 Task: Use the formula "MAP" in spreadsheet "Project portfolio".
Action: Mouse moved to (154, 332)
Screenshot: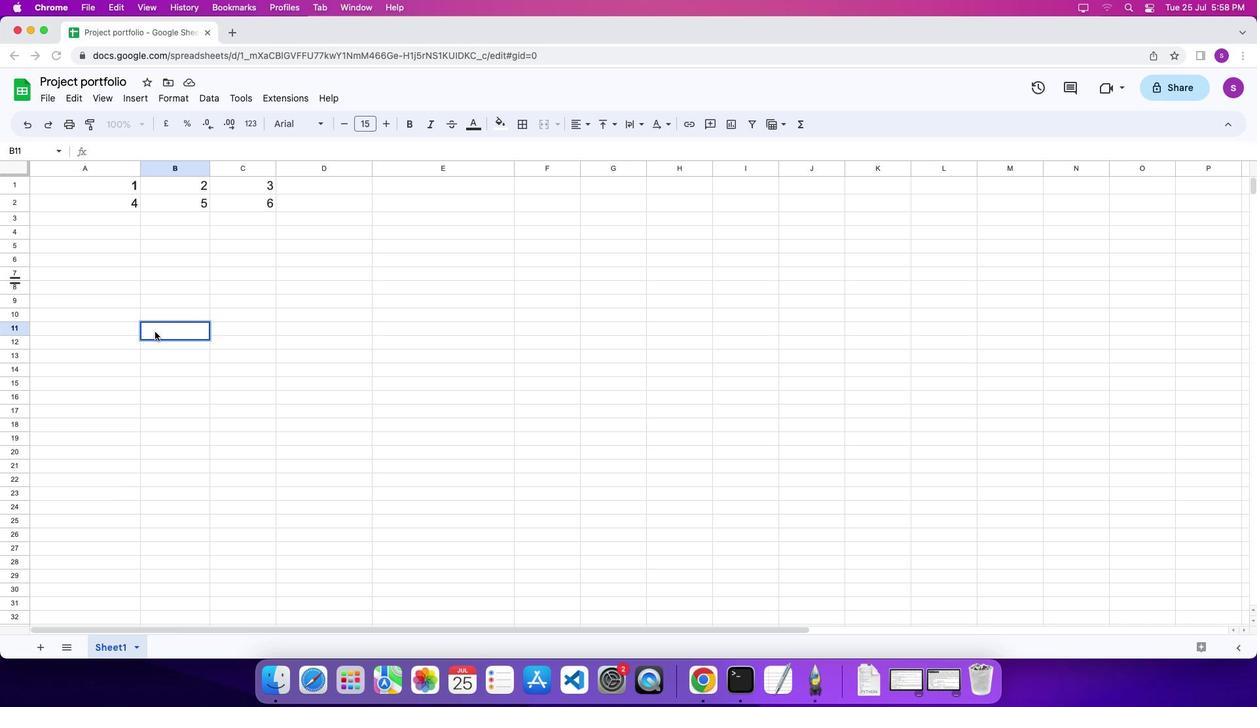 
Action: Mouse pressed left at (154, 332)
Screenshot: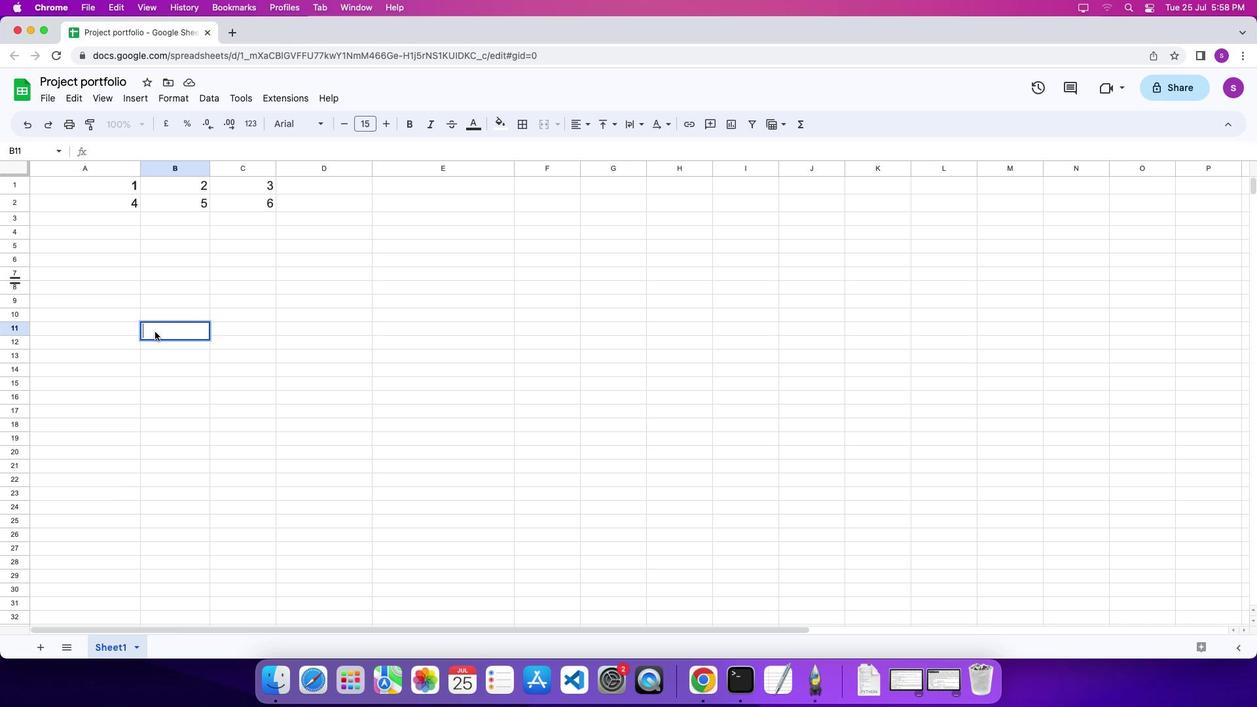 
Action: Mouse moved to (169, 334)
Screenshot: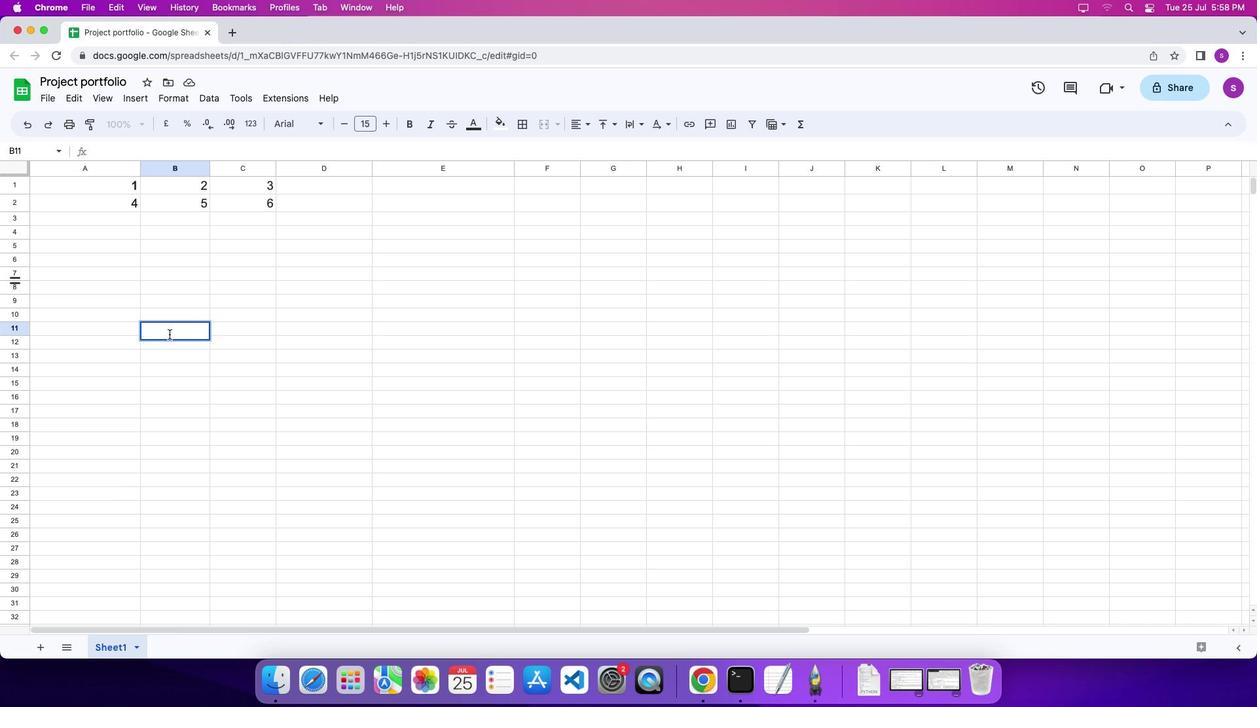 
Action: Key pressed '='
Screenshot: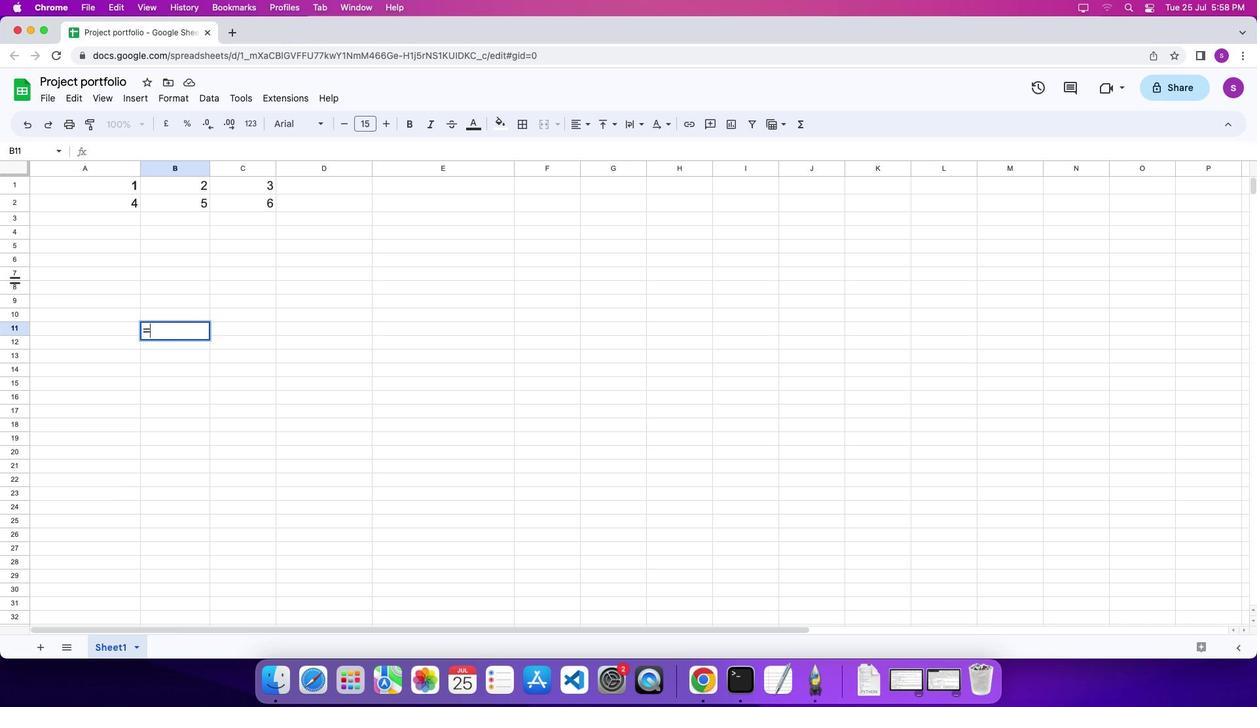 
Action: Mouse moved to (797, 128)
Screenshot: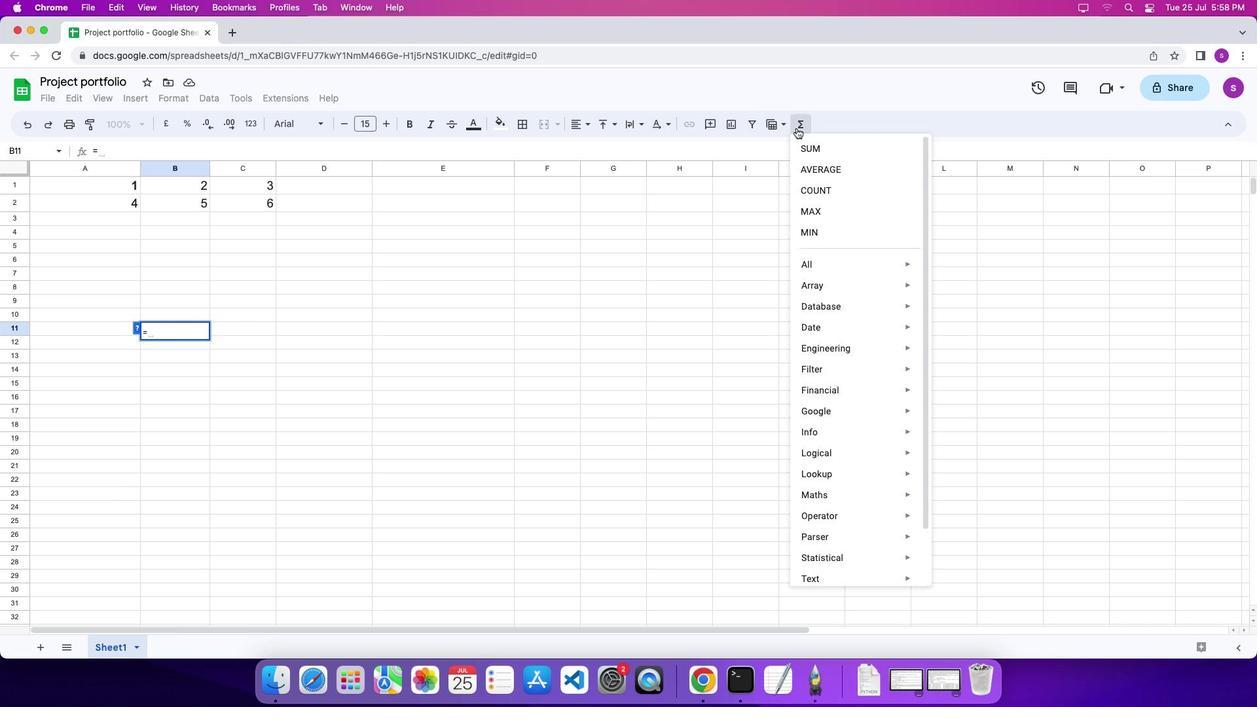 
Action: Mouse pressed left at (797, 128)
Screenshot: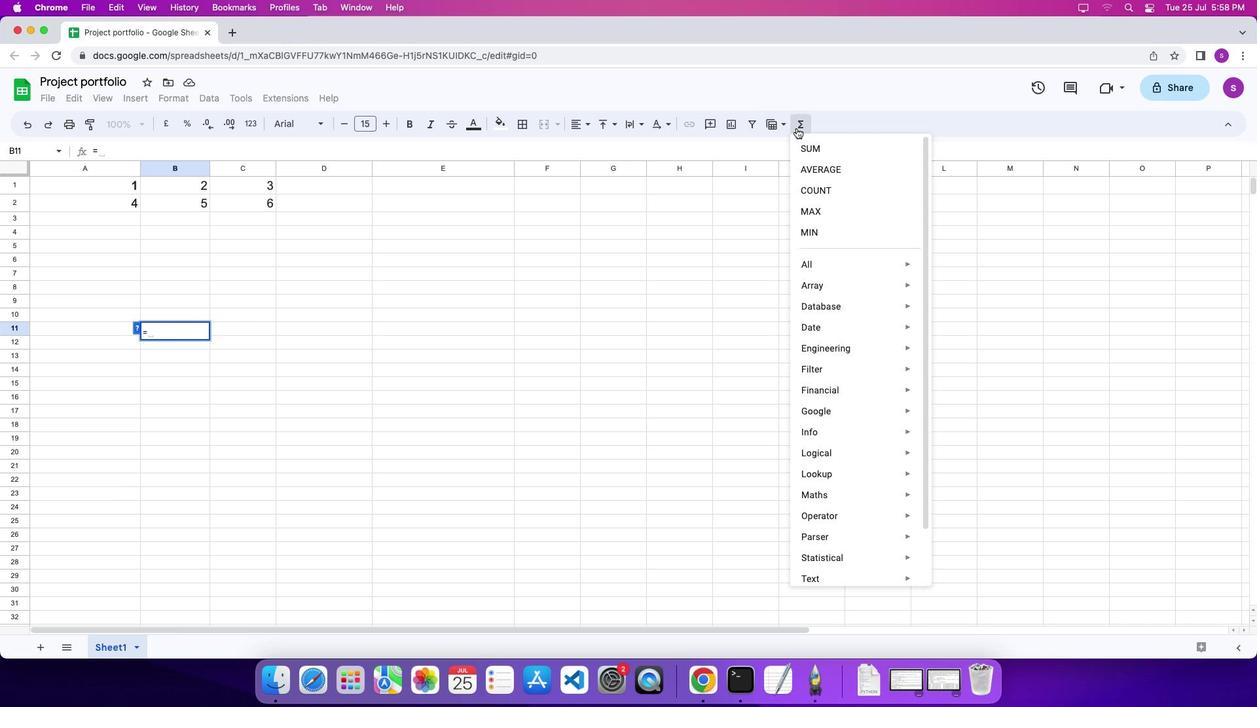 
Action: Mouse moved to (1009, 566)
Screenshot: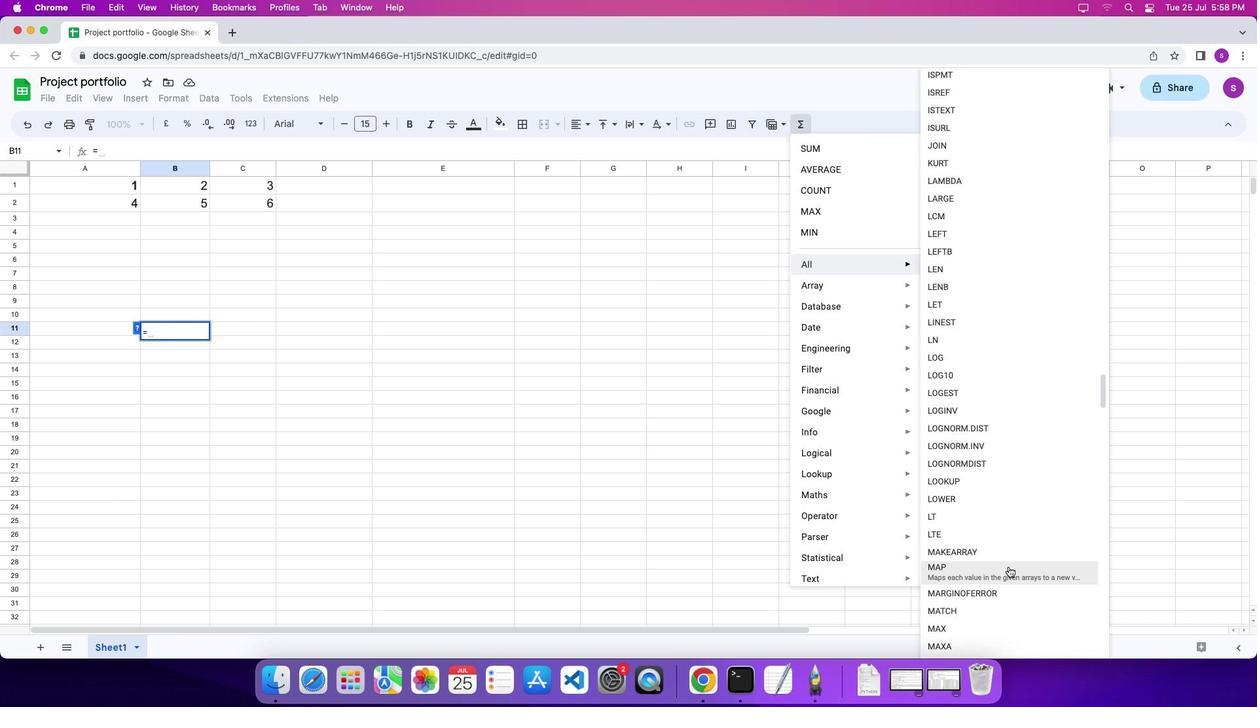 
Action: Mouse pressed left at (1009, 566)
Screenshot: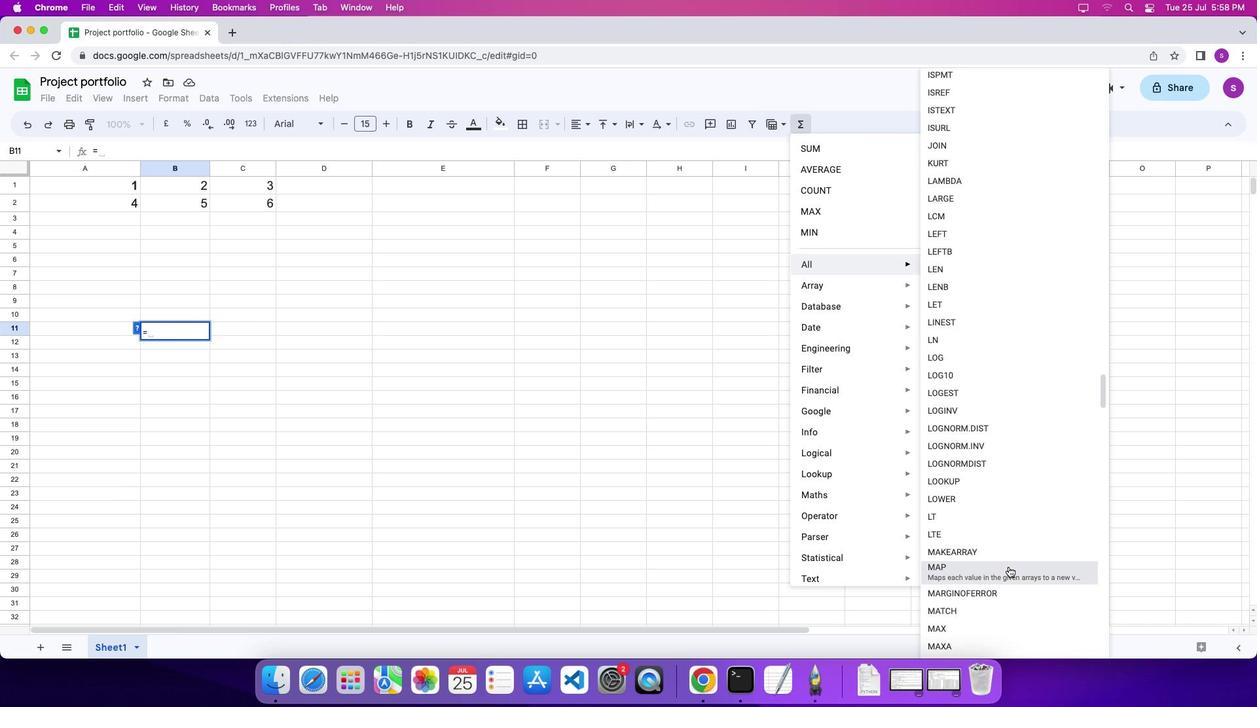 
Action: Mouse moved to (992, 552)
Screenshot: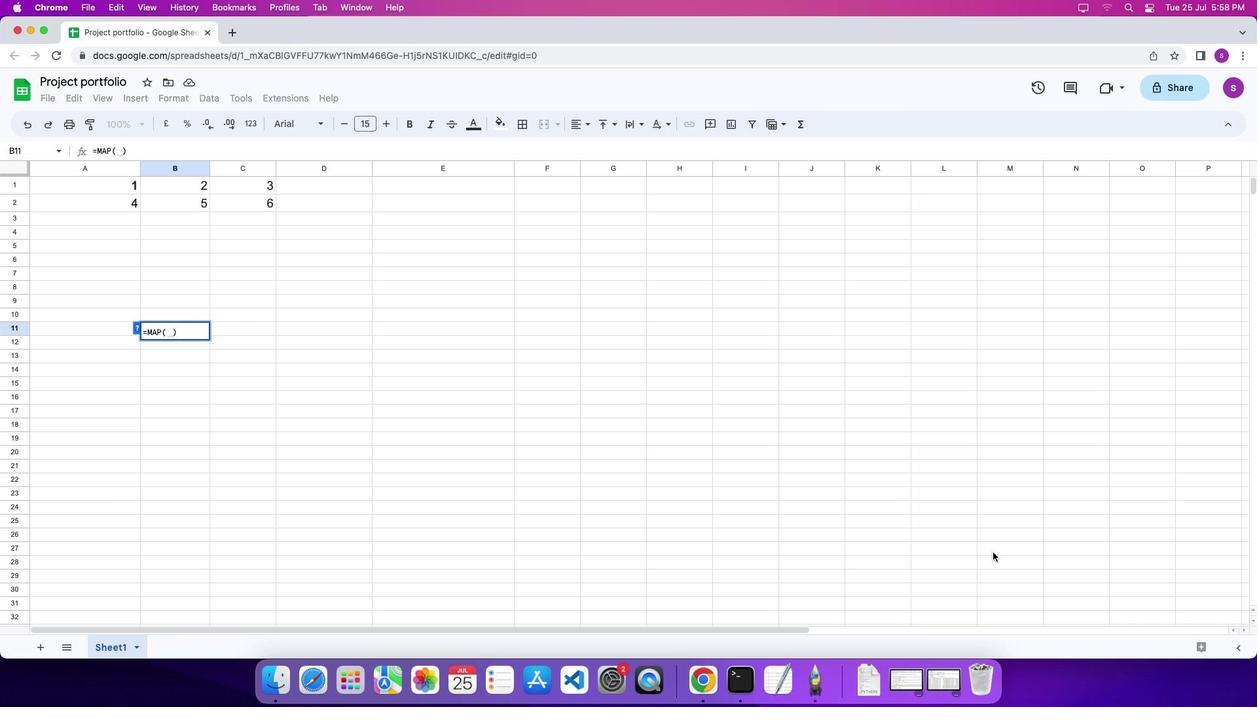 
Action: Key pressed Key.shift
Screenshot: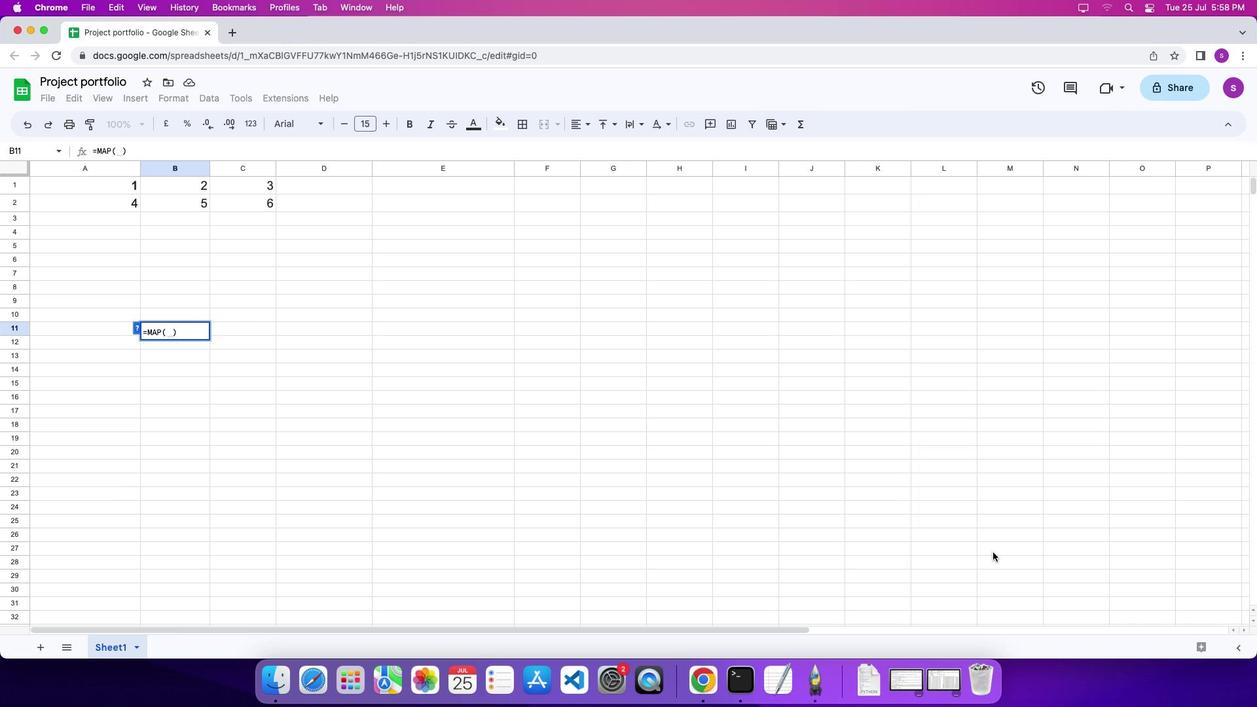 
Action: Mouse moved to (119, 182)
Screenshot: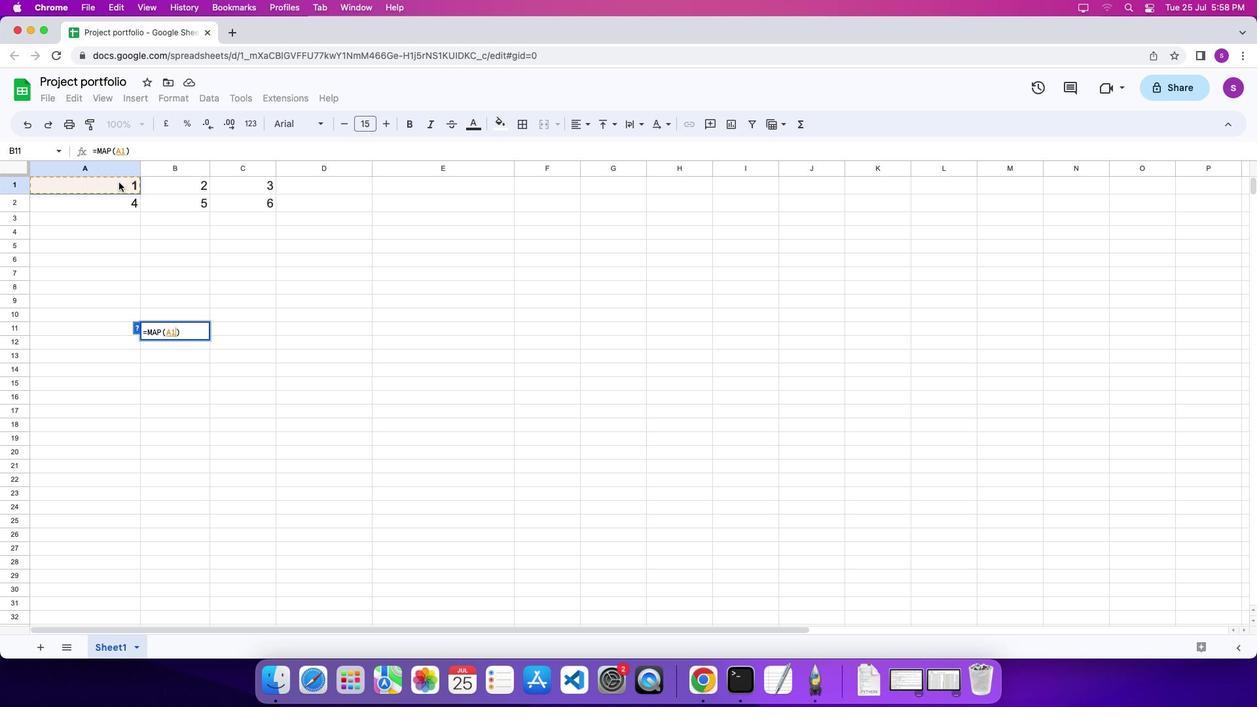 
Action: Mouse pressed left at (119, 182)
Screenshot: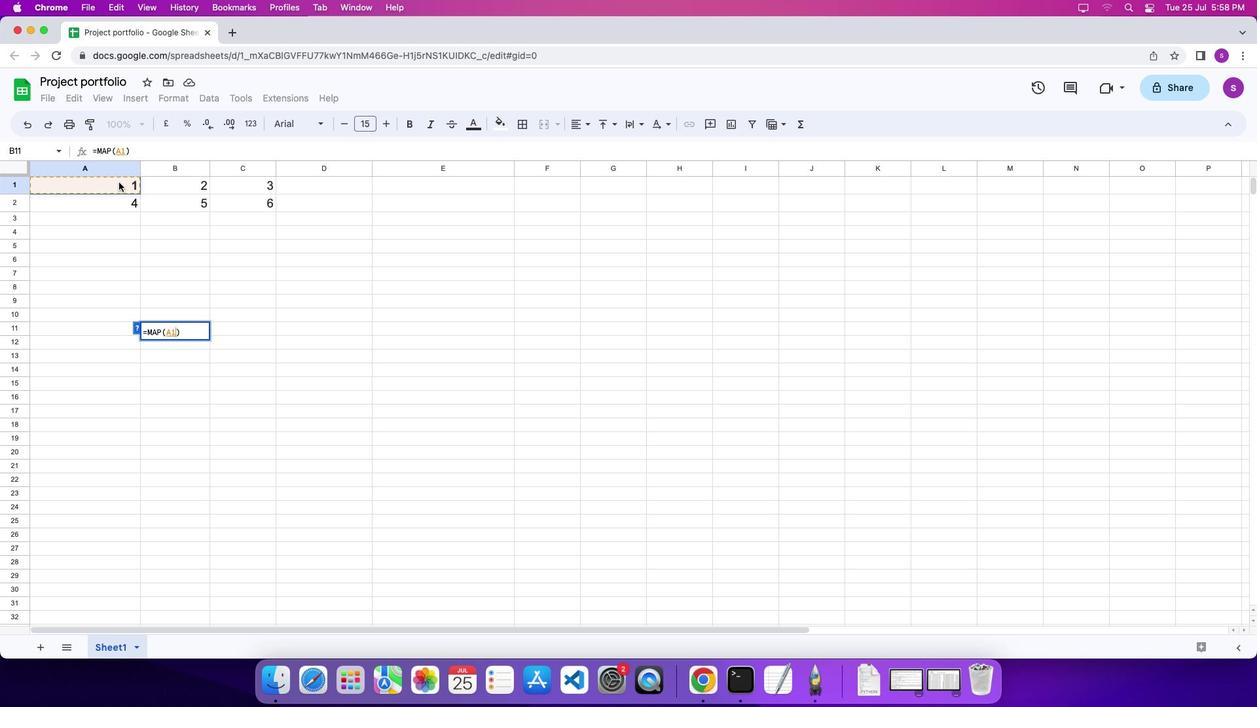 
Action: Mouse moved to (237, 199)
Screenshot: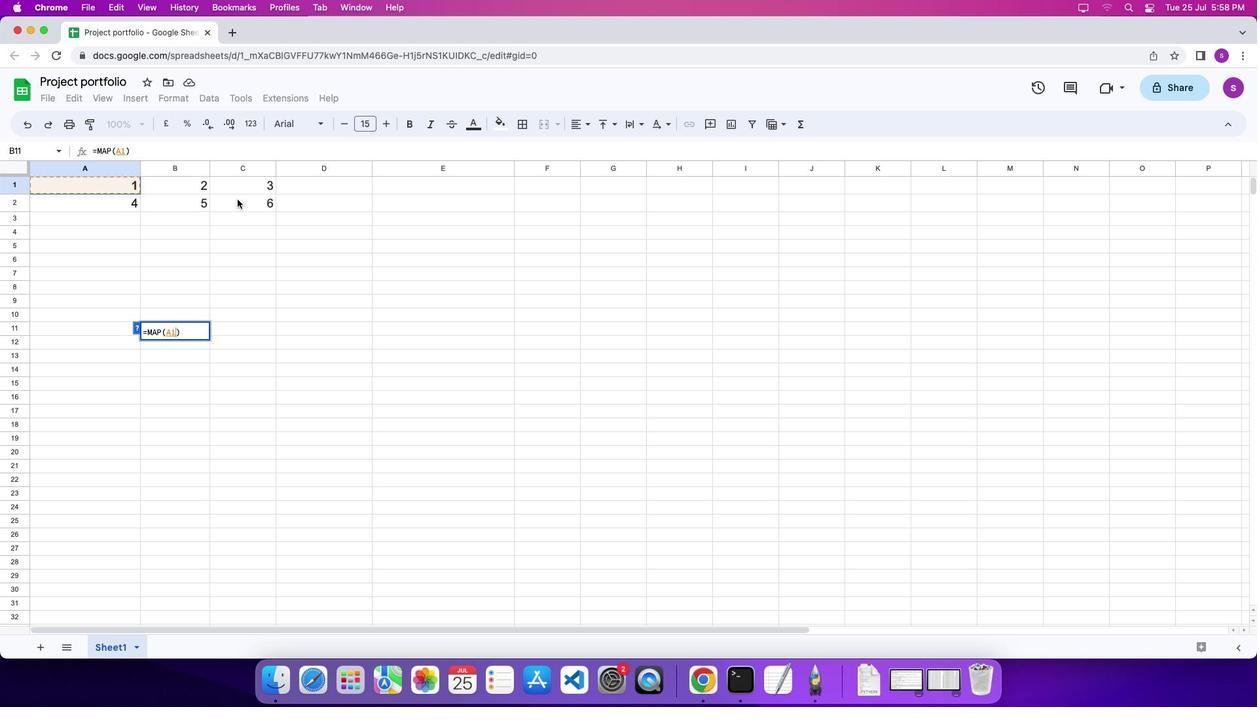 
Action: Mouse pressed left at (237, 199)
Screenshot: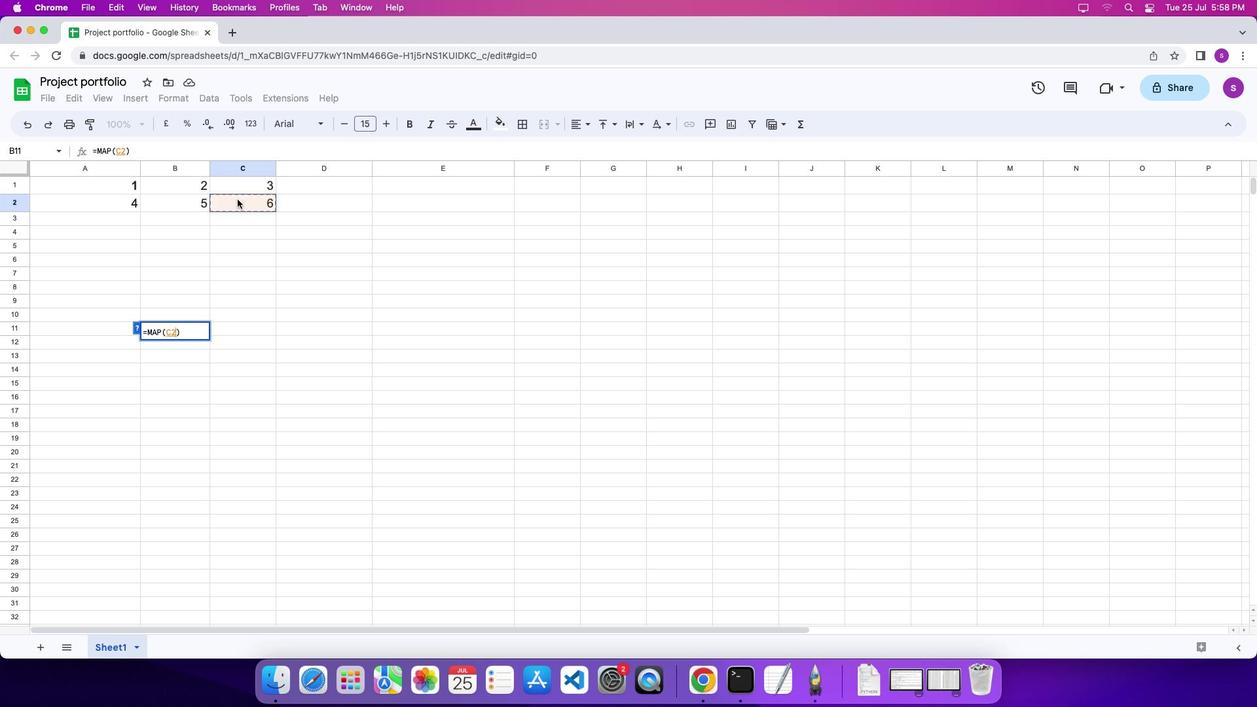 
Action: Mouse moved to (116, 181)
Screenshot: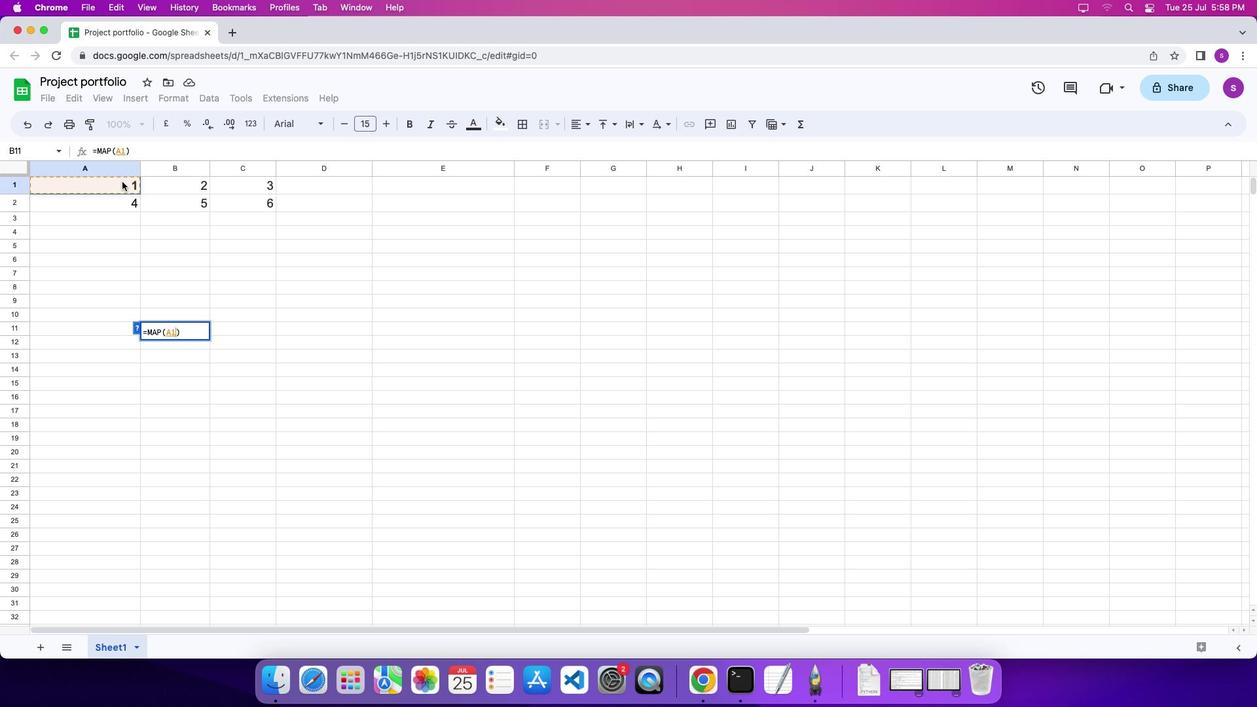 
Action: Mouse pressed left at (116, 181)
Screenshot: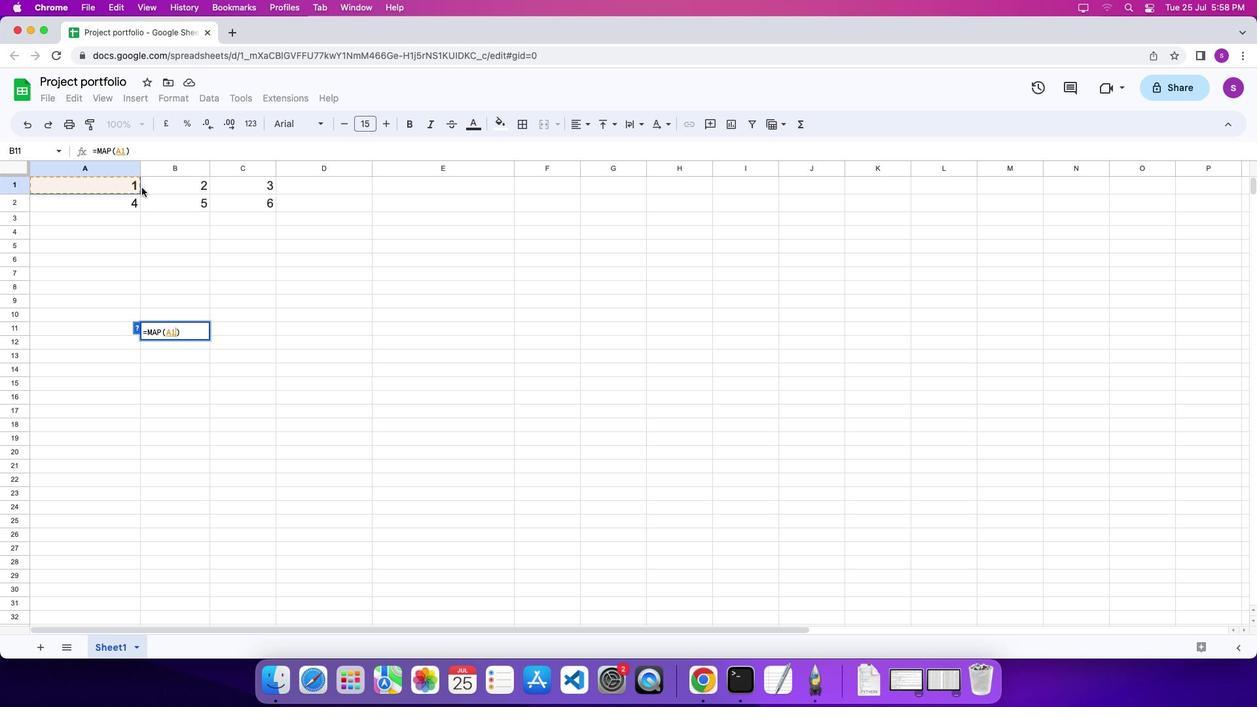 
Action: Mouse moved to (236, 210)
Screenshot: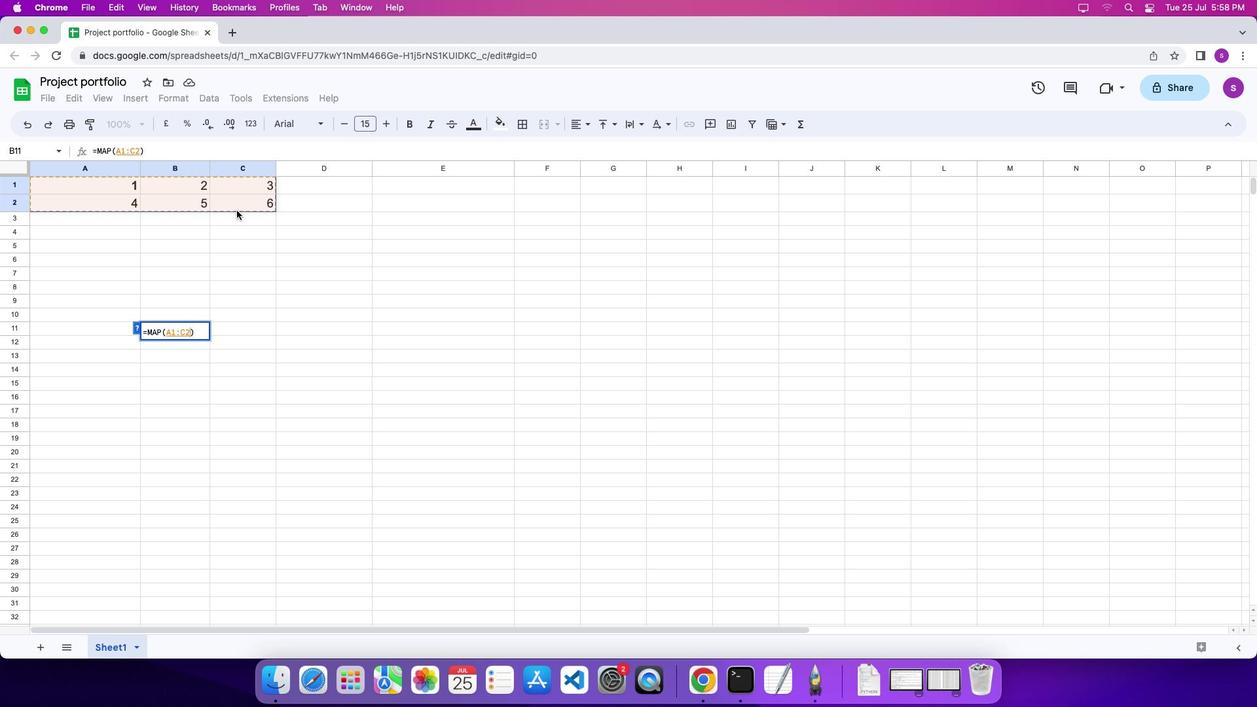 
Action: Key pressed ','Key.shift'L''A''M''B''D''A'Key.shift_r'(''a'','Key.shift'I''F'Key.shift_r'(''a'Key.shift_r'>''4'',''a''*''a'',''a'Key.shift_r')'Key.shift_r')''\x03'
Screenshot: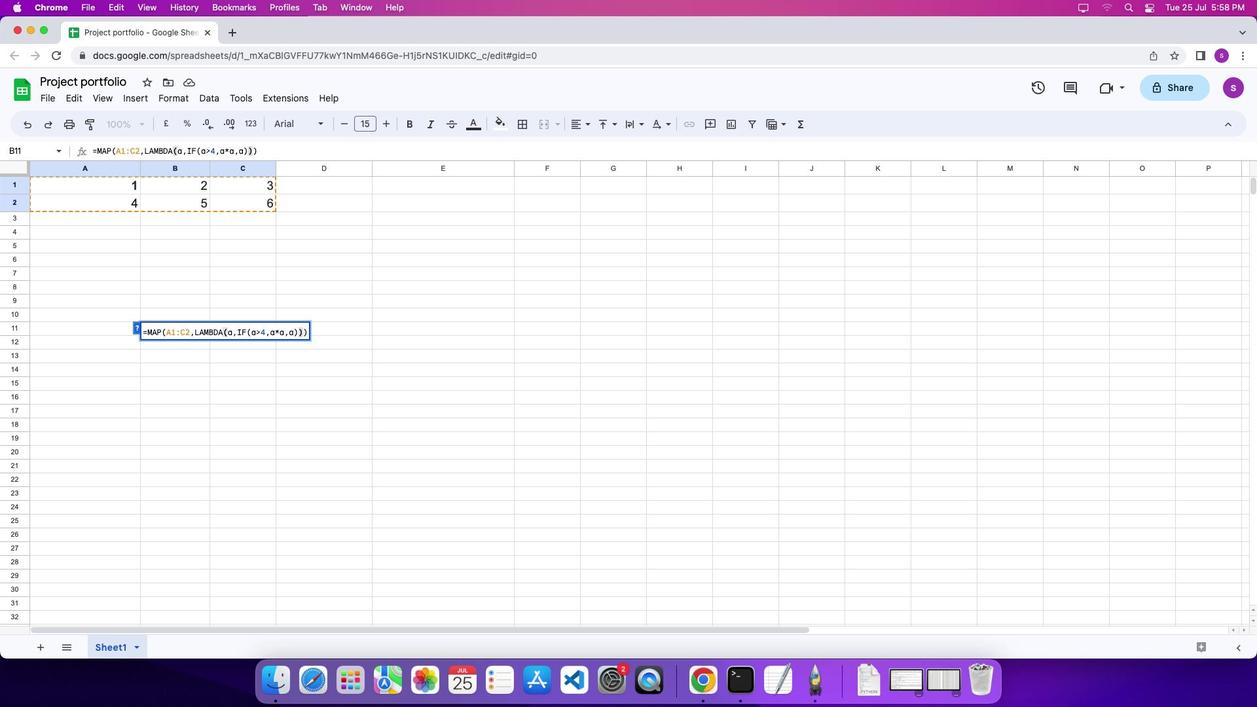 
Action: Mouse moved to (242, 210)
Screenshot: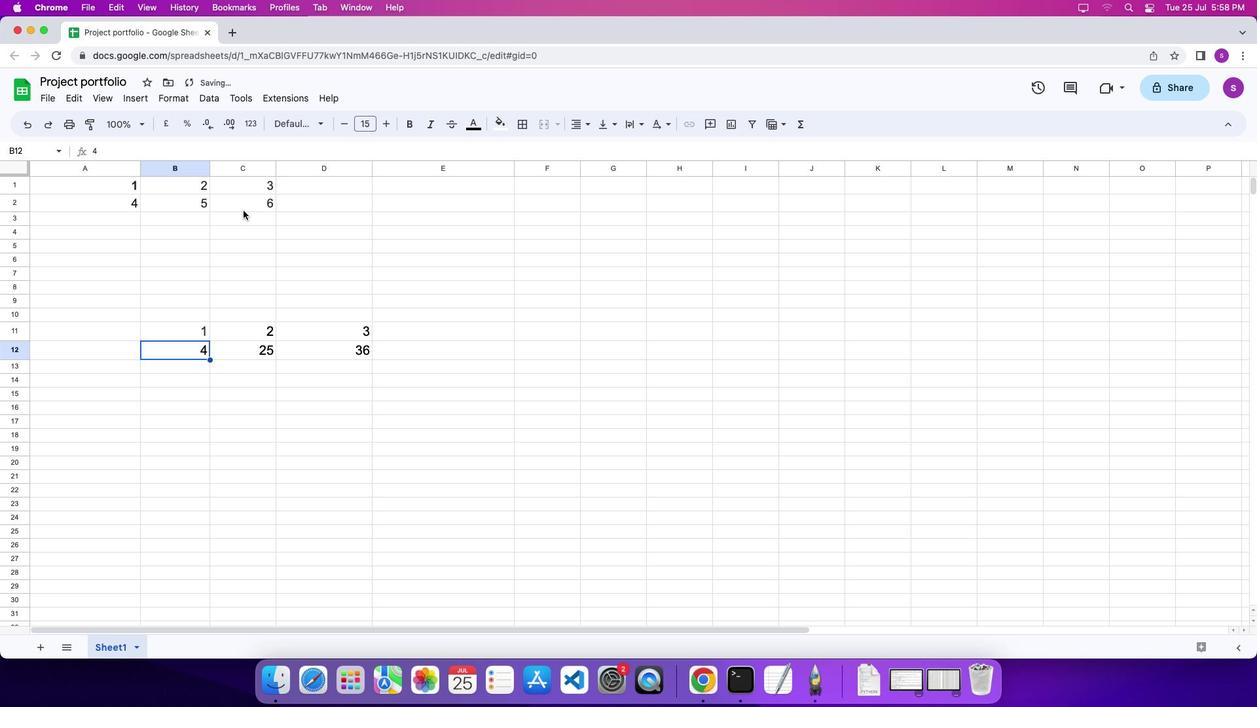 
